 Task: Create a due date automation trigger when advanced on, on the tuesday of the week before a card is due add fields without custom field "Resume" set to 10 at 11:00 AM.
Action: Mouse moved to (932, 77)
Screenshot: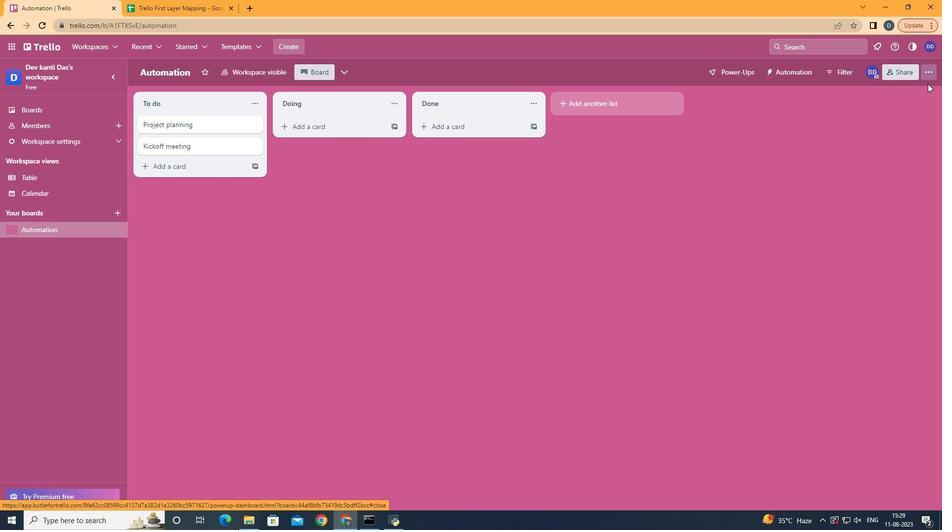 
Action: Mouse pressed left at (932, 77)
Screenshot: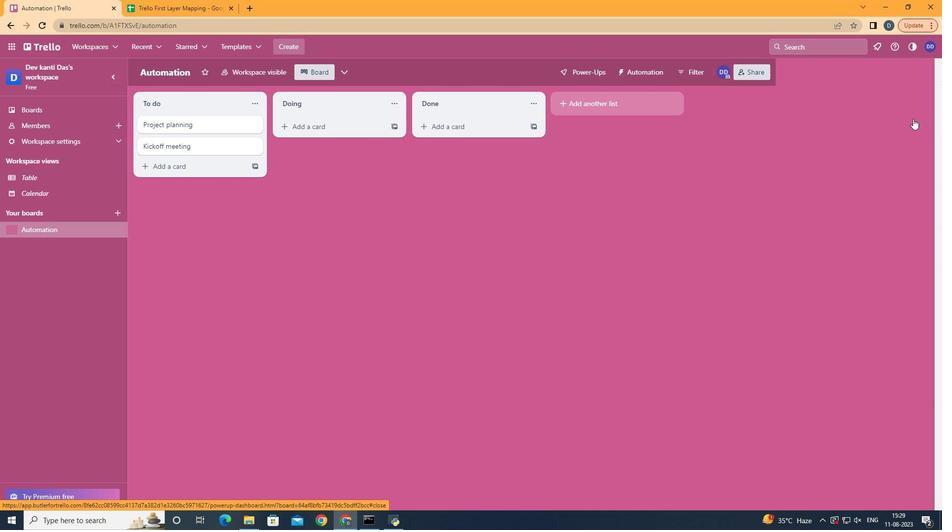 
Action: Mouse moved to (862, 223)
Screenshot: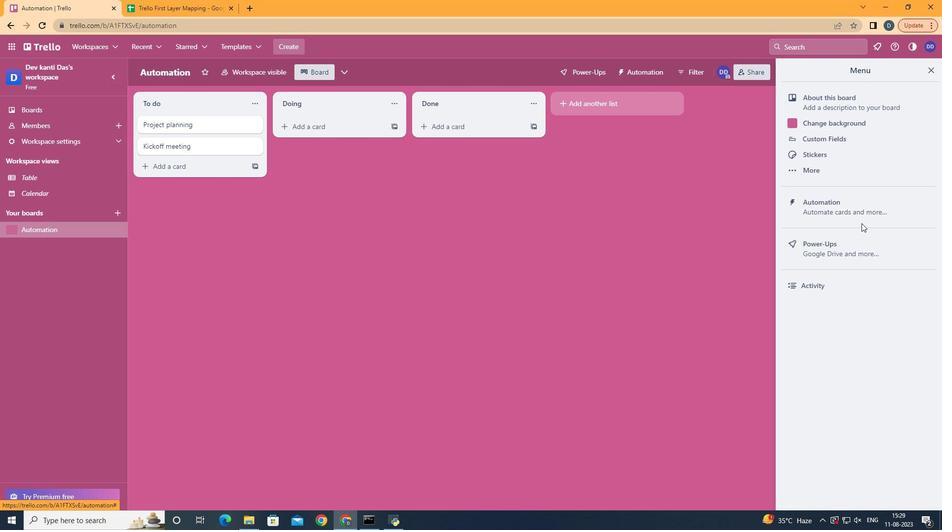 
Action: Mouse pressed left at (862, 223)
Screenshot: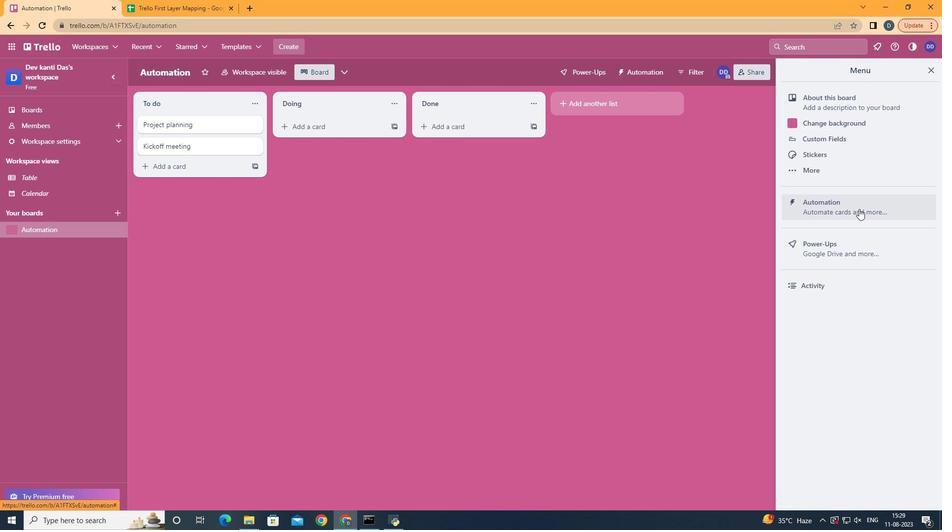 
Action: Mouse moved to (859, 209)
Screenshot: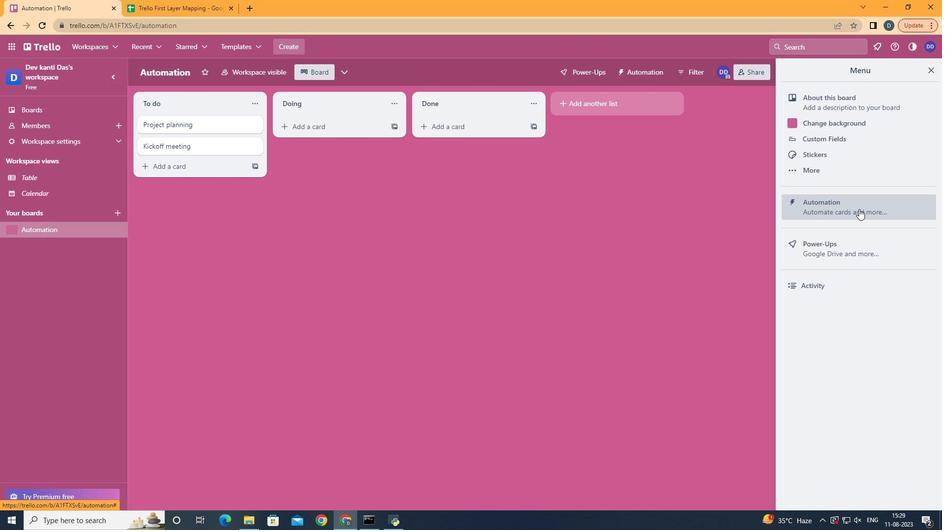 
Action: Mouse pressed left at (859, 209)
Screenshot: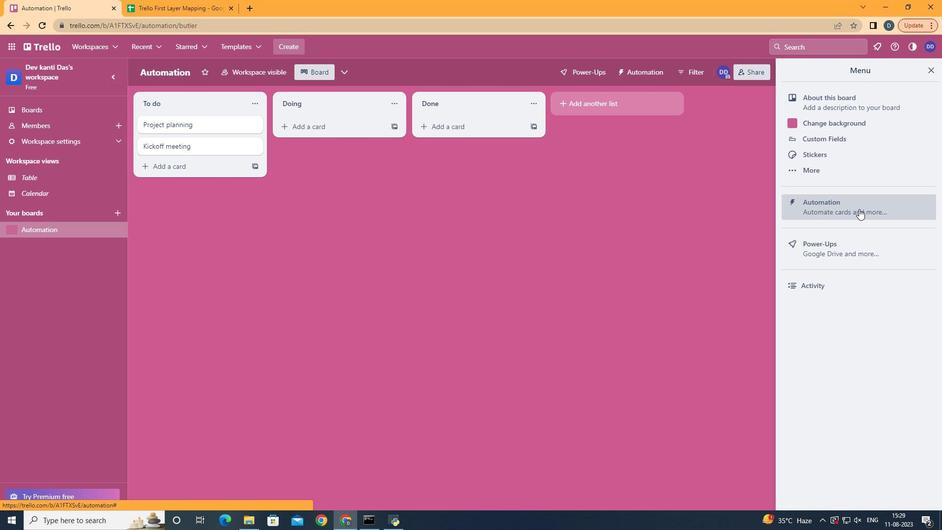 
Action: Mouse moved to (175, 192)
Screenshot: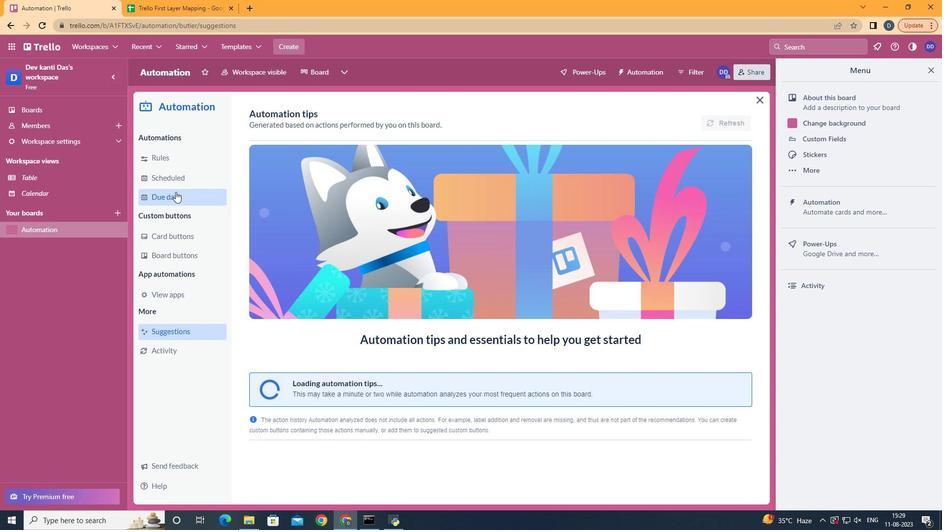 
Action: Mouse pressed left at (175, 192)
Screenshot: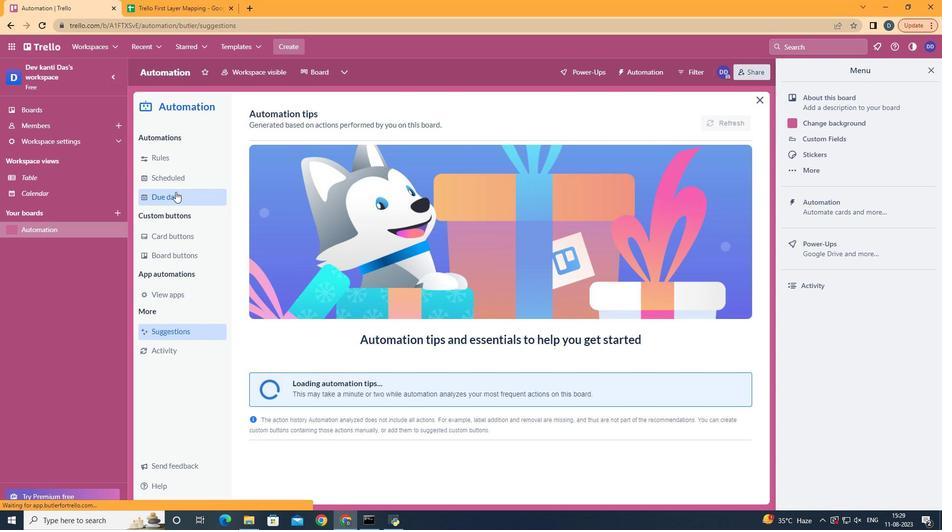 
Action: Mouse moved to (686, 122)
Screenshot: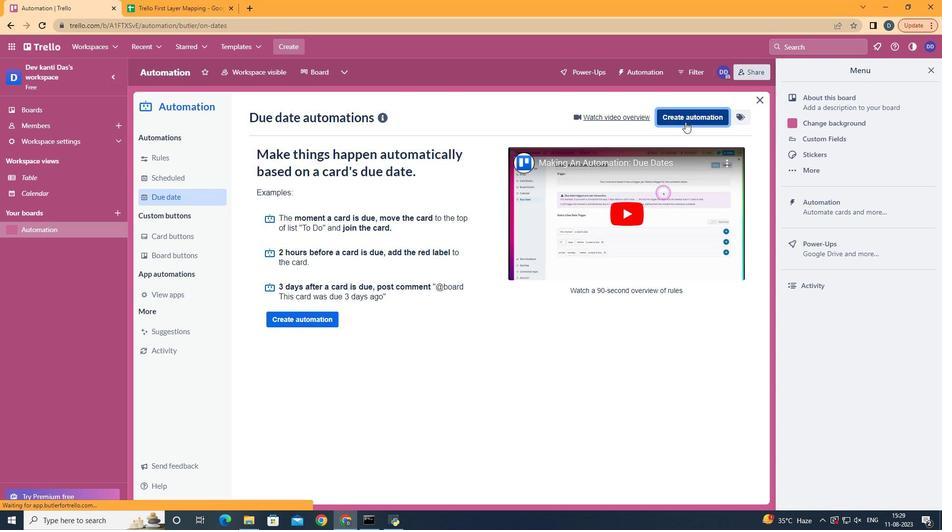 
Action: Mouse pressed left at (686, 122)
Screenshot: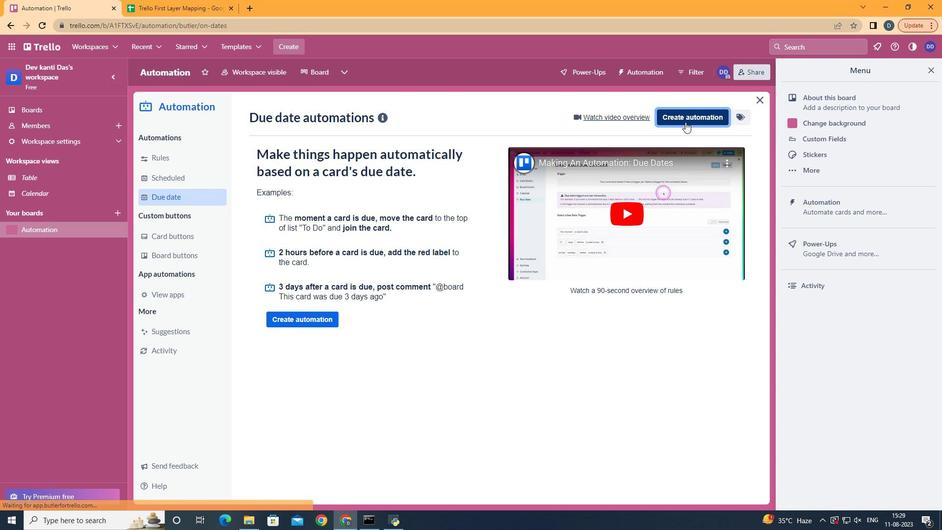 
Action: Mouse moved to (512, 216)
Screenshot: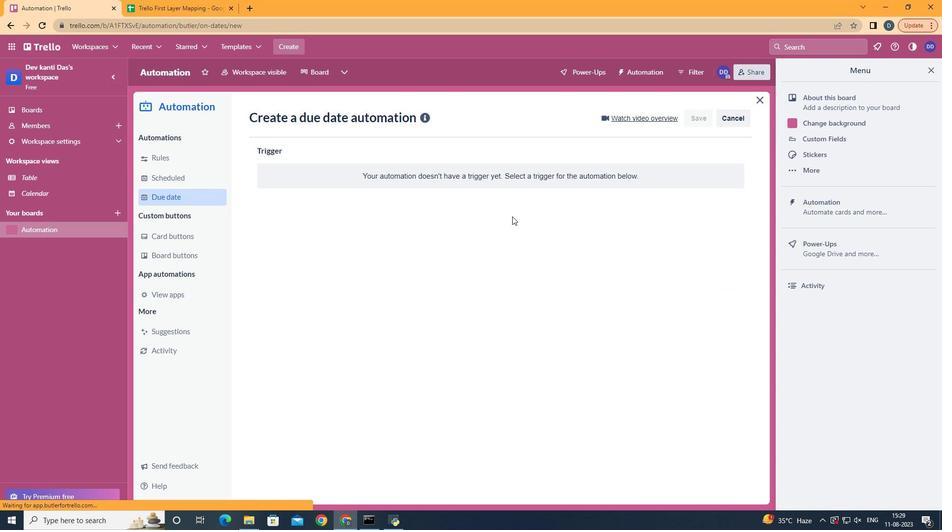 
Action: Mouse pressed left at (512, 216)
Screenshot: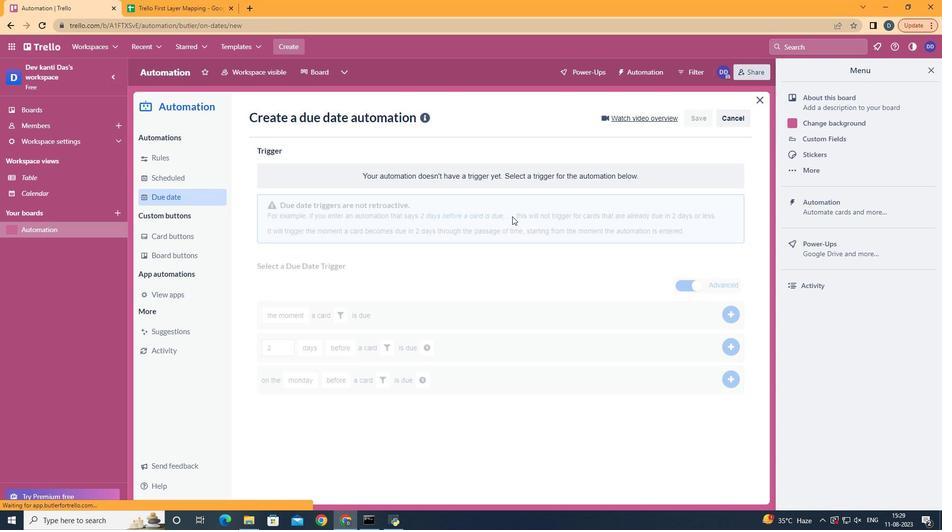 
Action: Mouse moved to (334, 276)
Screenshot: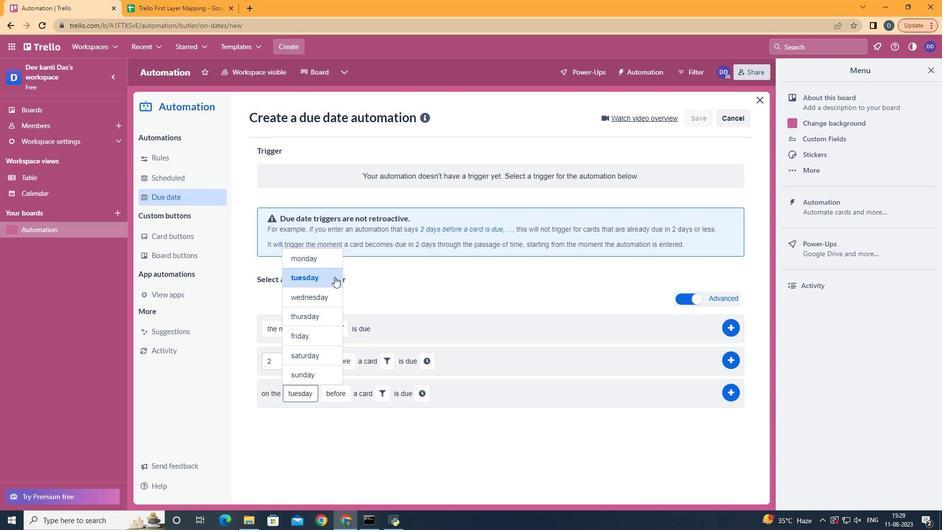 
Action: Mouse pressed left at (334, 276)
Screenshot: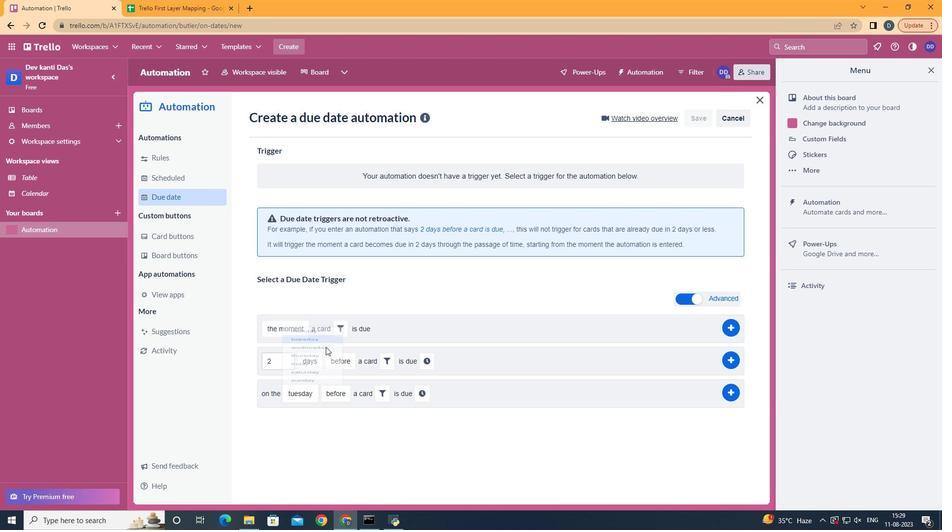 
Action: Mouse moved to (350, 471)
Screenshot: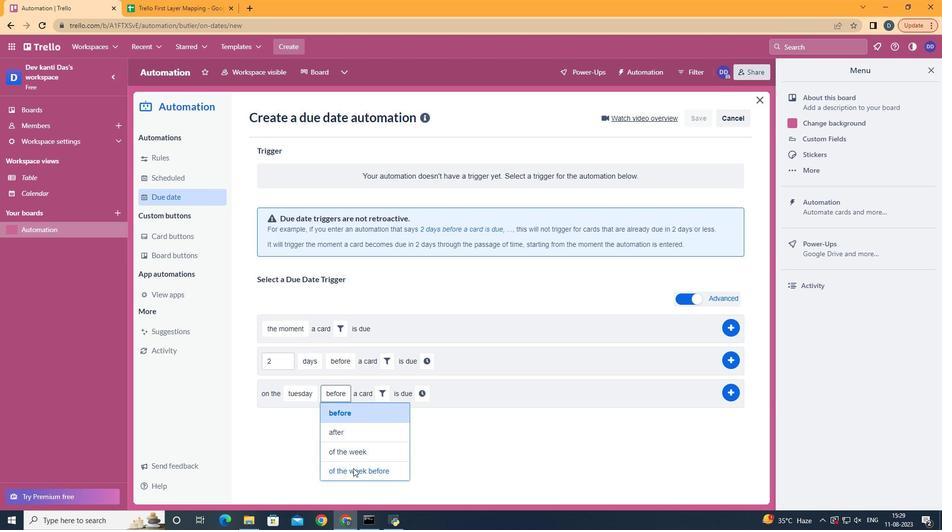 
Action: Mouse pressed left at (350, 471)
Screenshot: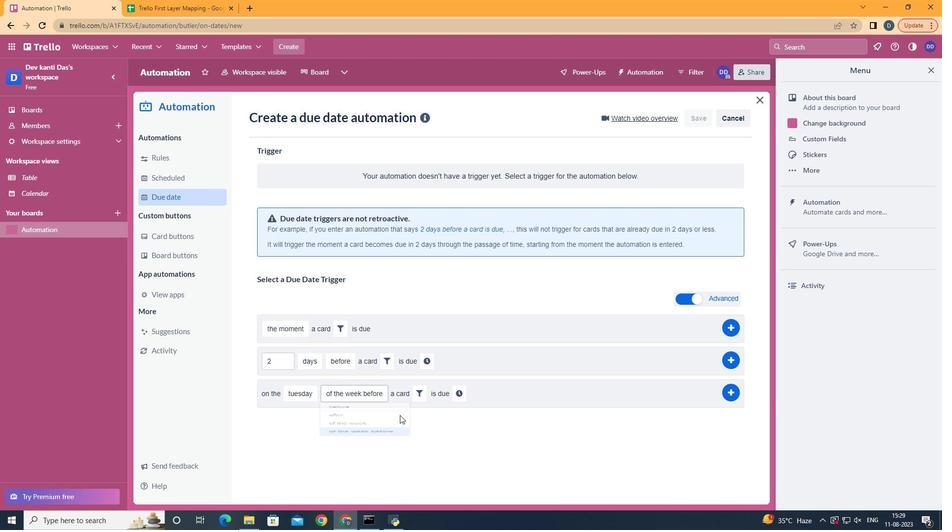 
Action: Mouse moved to (421, 389)
Screenshot: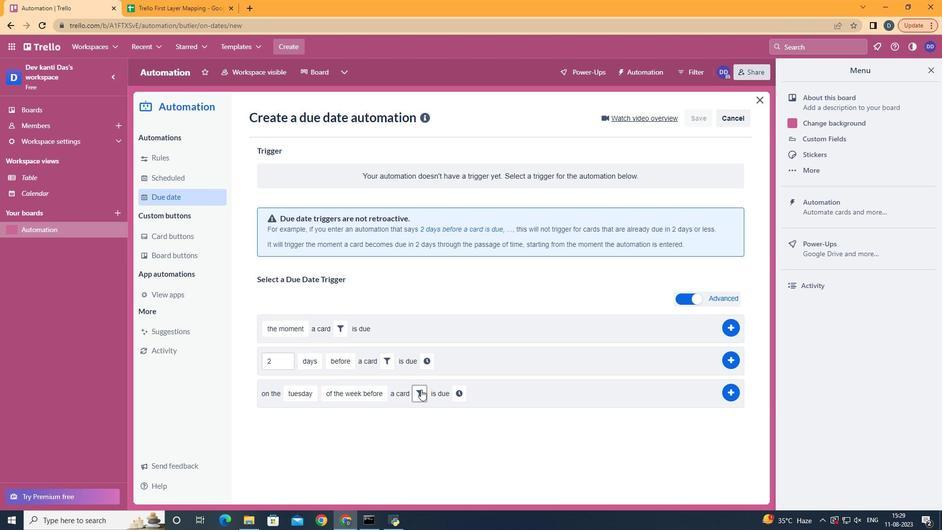 
Action: Mouse pressed left at (421, 389)
Screenshot: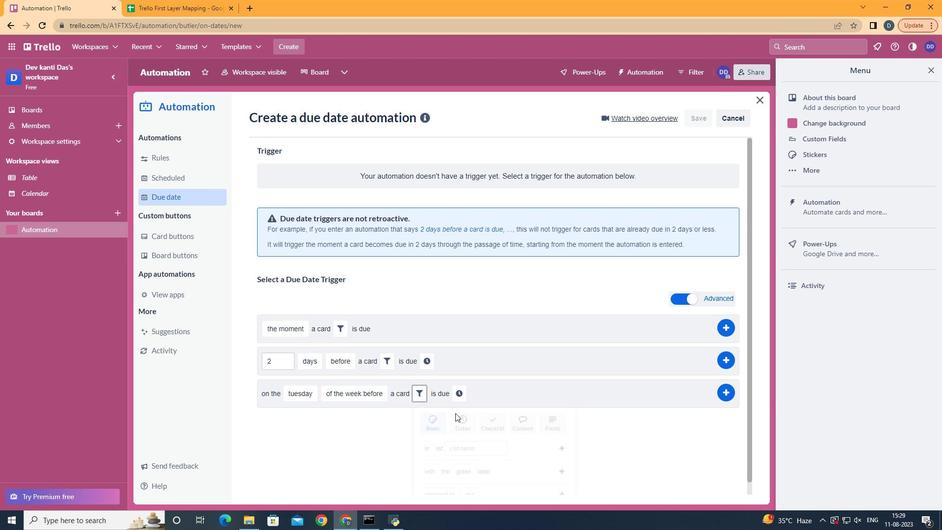 
Action: Mouse moved to (570, 429)
Screenshot: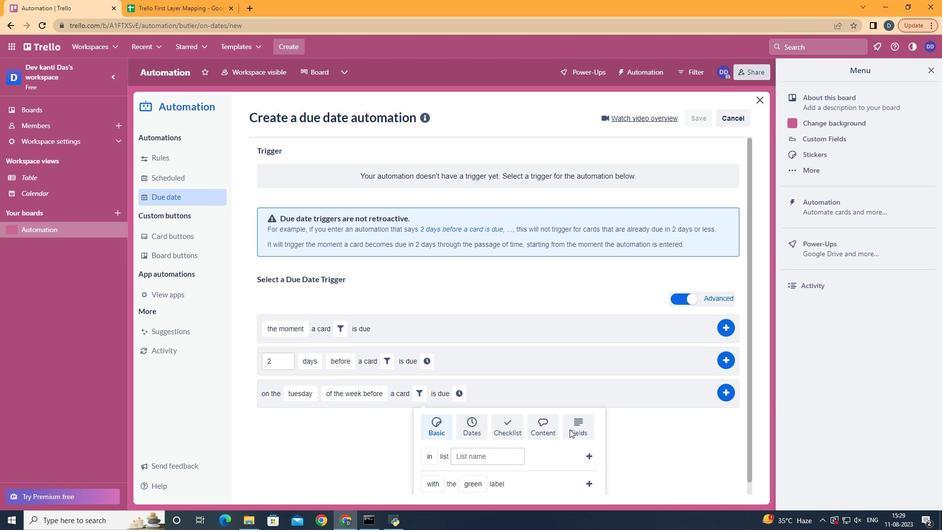 
Action: Mouse pressed left at (570, 429)
Screenshot: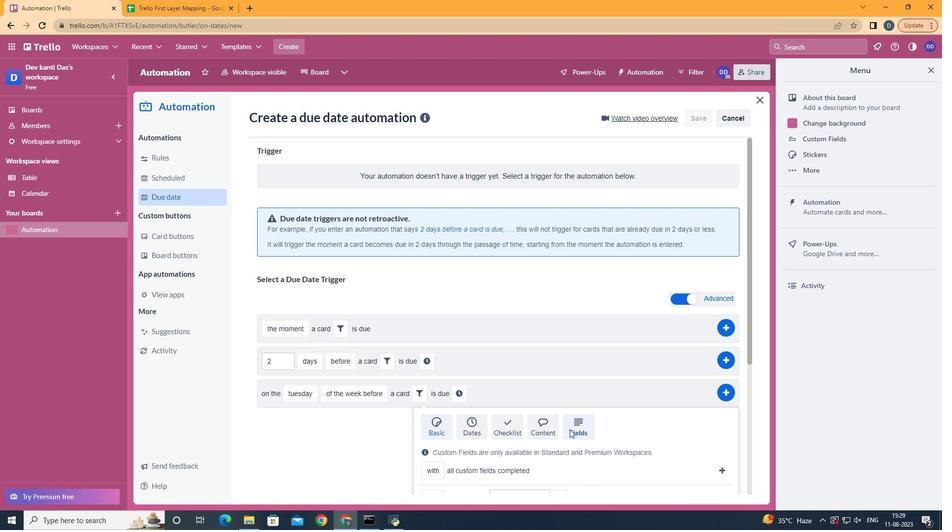 
Action: Mouse moved to (570, 429)
Screenshot: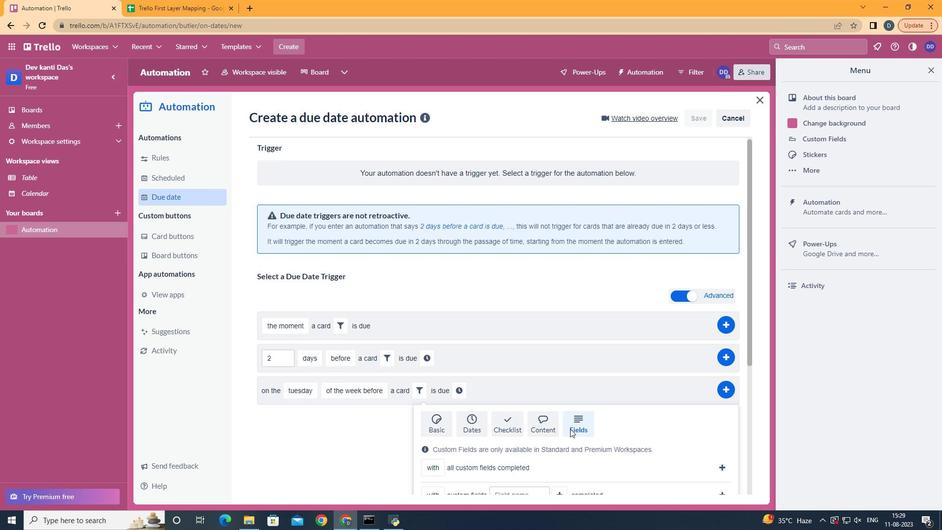 
Action: Mouse scrolled (570, 428) with delta (0, 0)
Screenshot: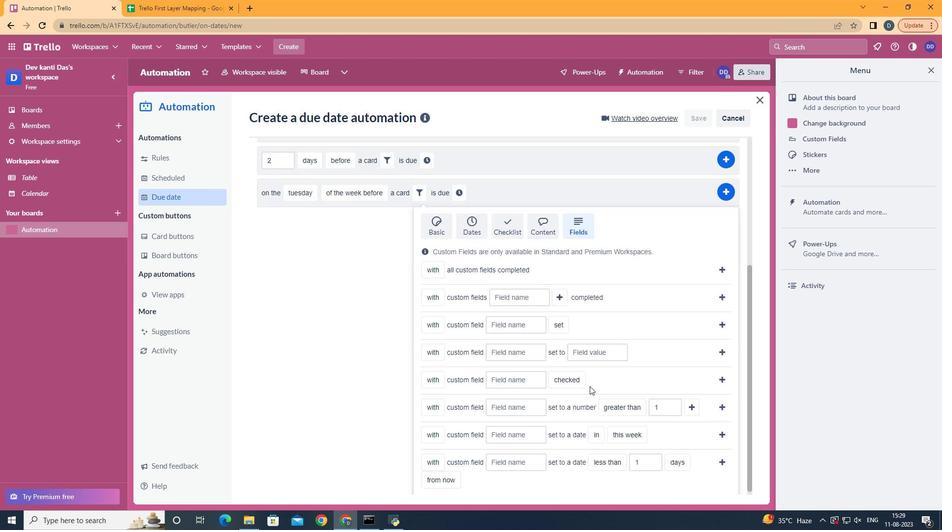 
Action: Mouse scrolled (570, 428) with delta (0, 0)
Screenshot: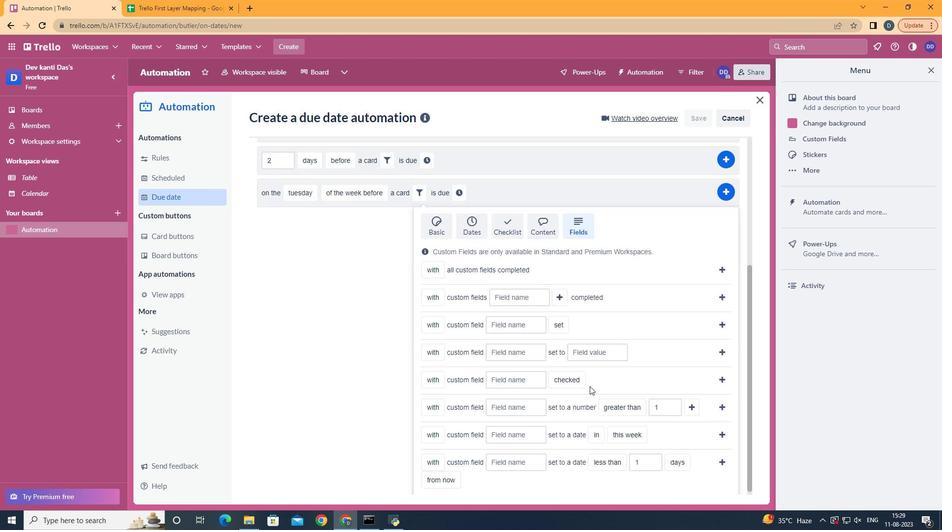 
Action: Mouse scrolled (570, 428) with delta (0, 0)
Screenshot: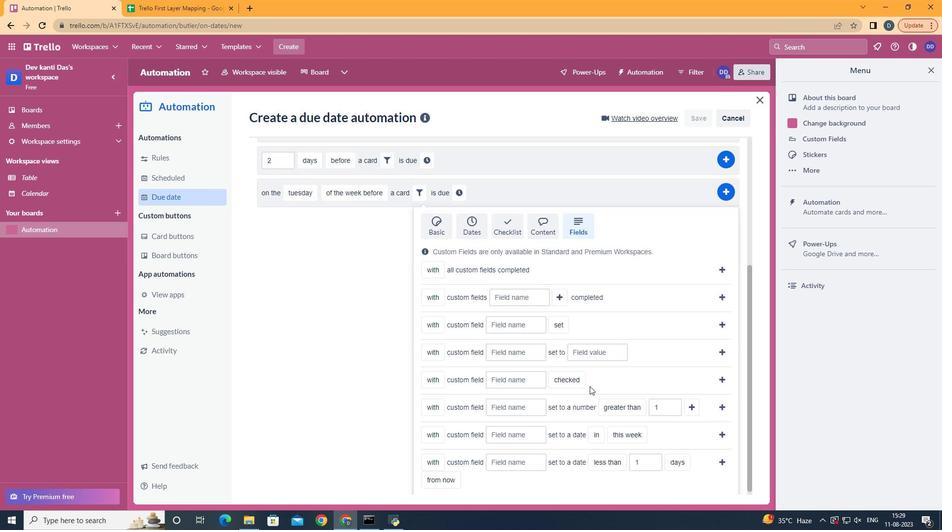 
Action: Mouse scrolled (570, 428) with delta (0, 0)
Screenshot: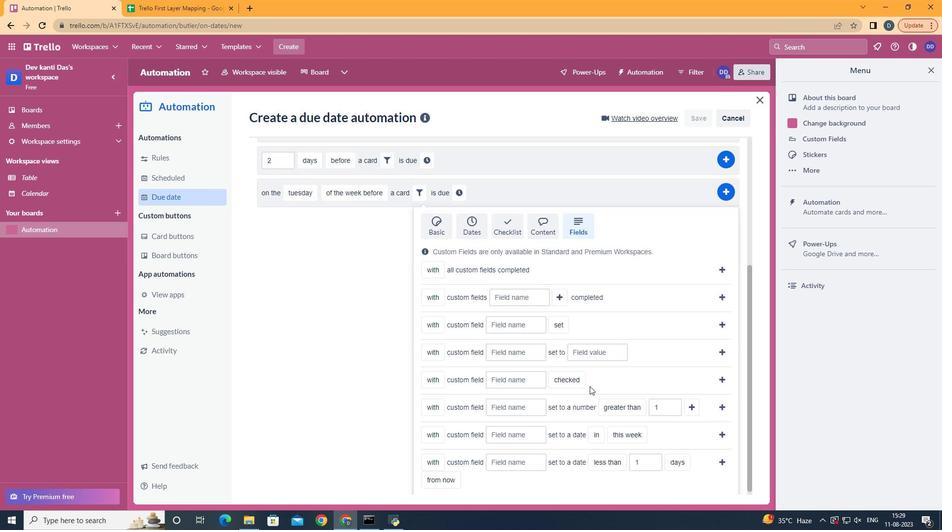
Action: Mouse scrolled (570, 428) with delta (0, 0)
Screenshot: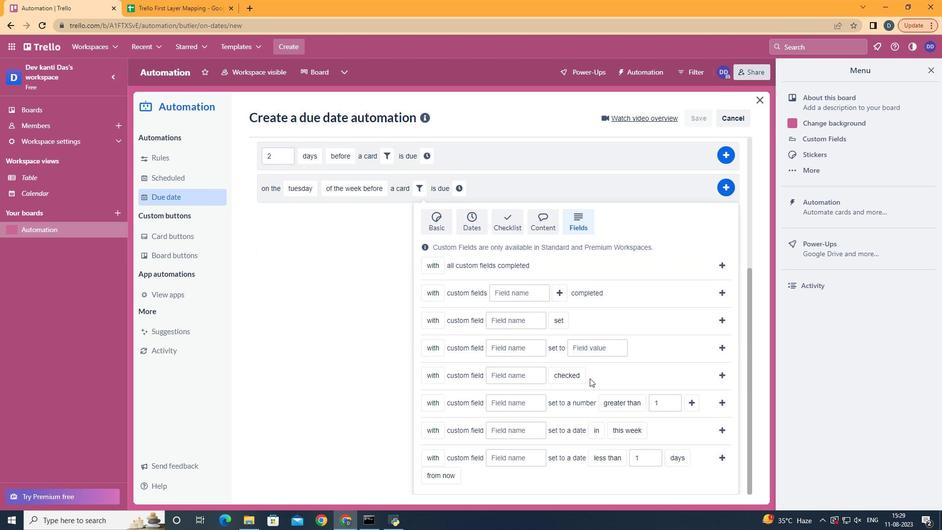 
Action: Mouse moved to (447, 383)
Screenshot: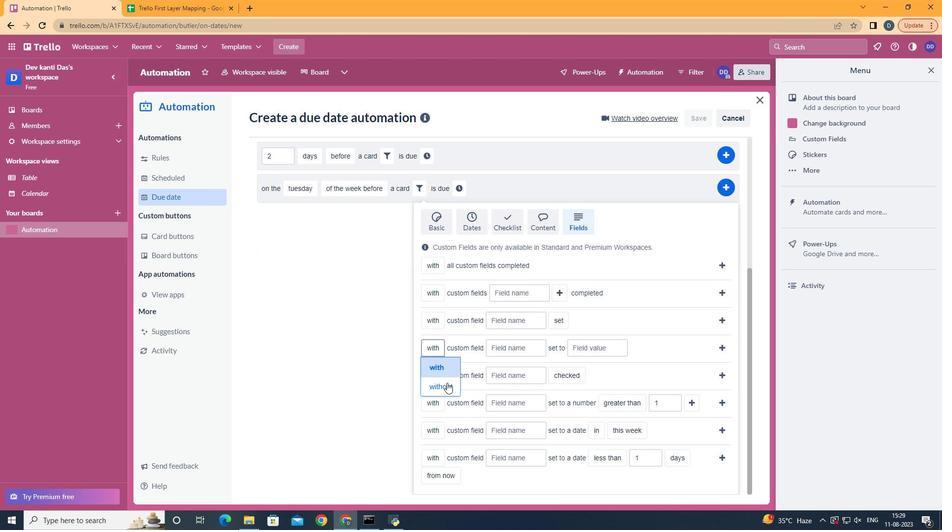 
Action: Mouse pressed left at (447, 383)
Screenshot: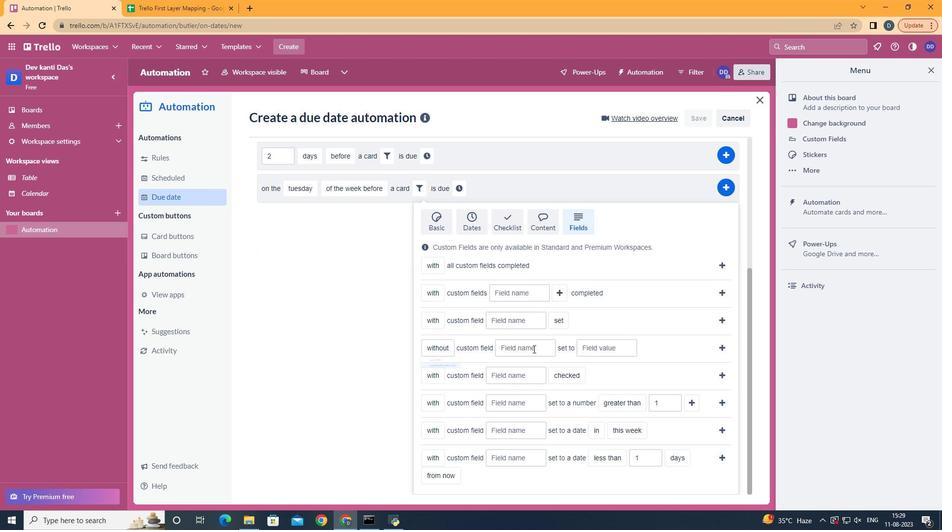
Action: Mouse moved to (533, 349)
Screenshot: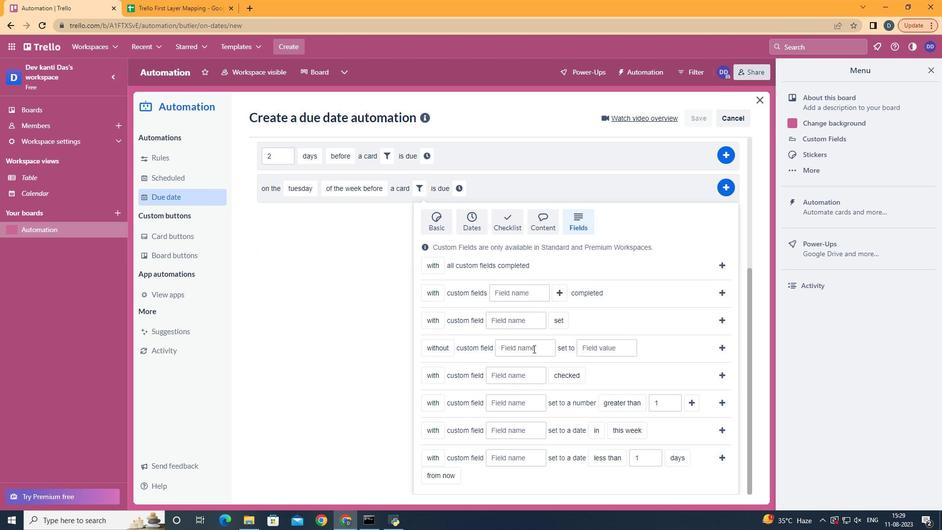 
Action: Mouse pressed left at (533, 349)
Screenshot: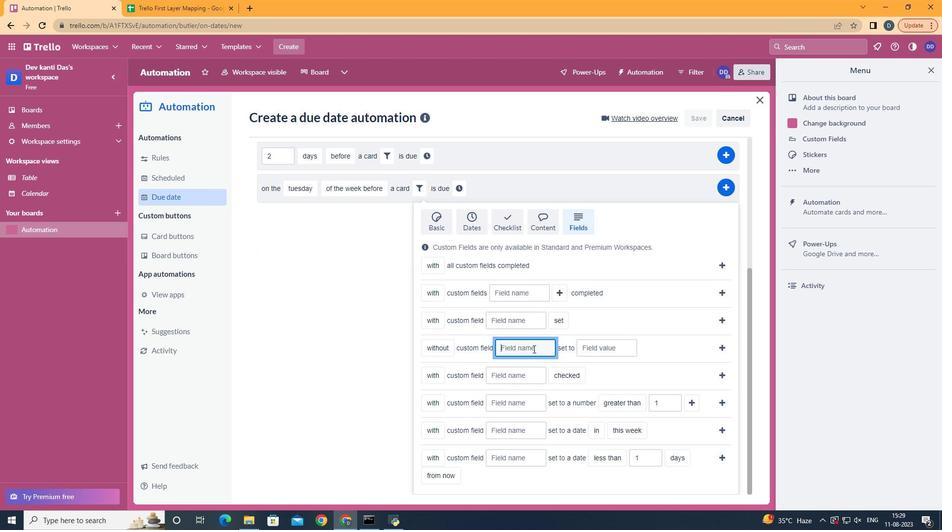 
Action: Key pressed <Key.shift>Resume
Screenshot: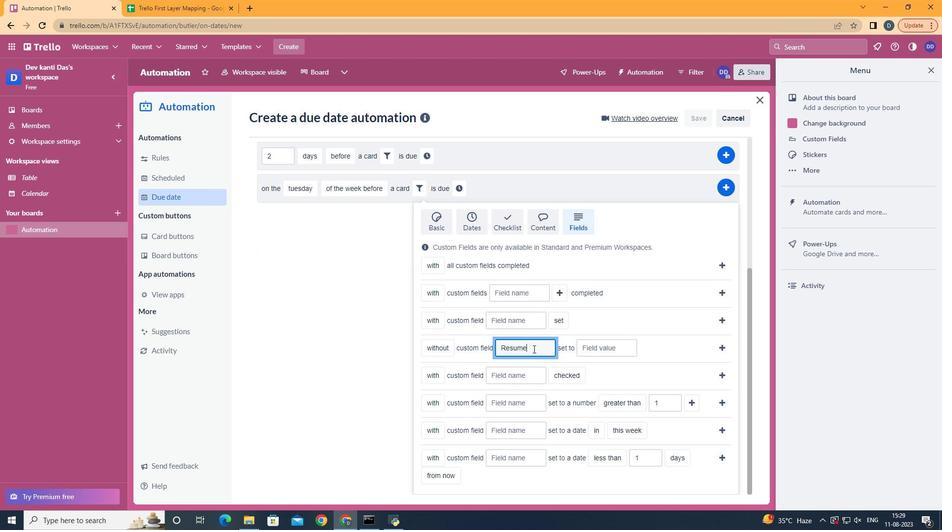 
Action: Mouse moved to (609, 349)
Screenshot: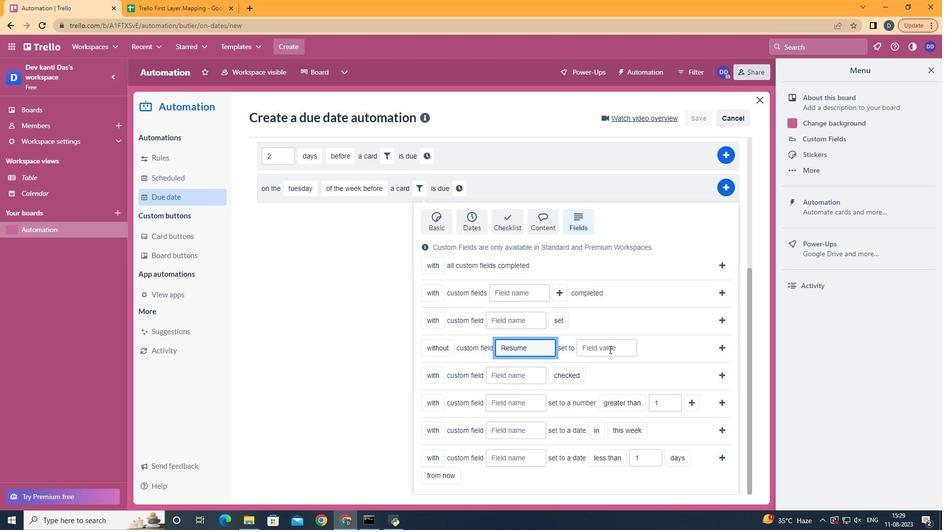 
Action: Mouse pressed left at (609, 349)
Screenshot: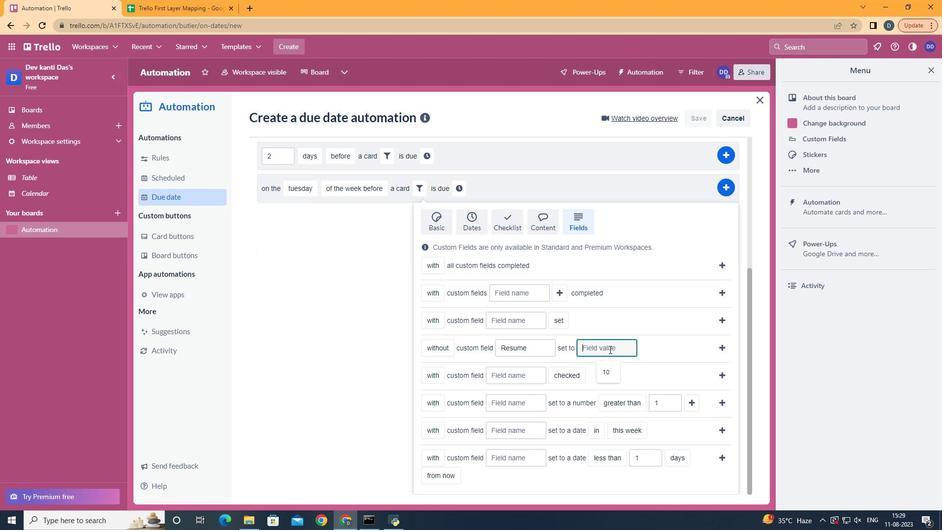 
Action: Key pressed 10
Screenshot: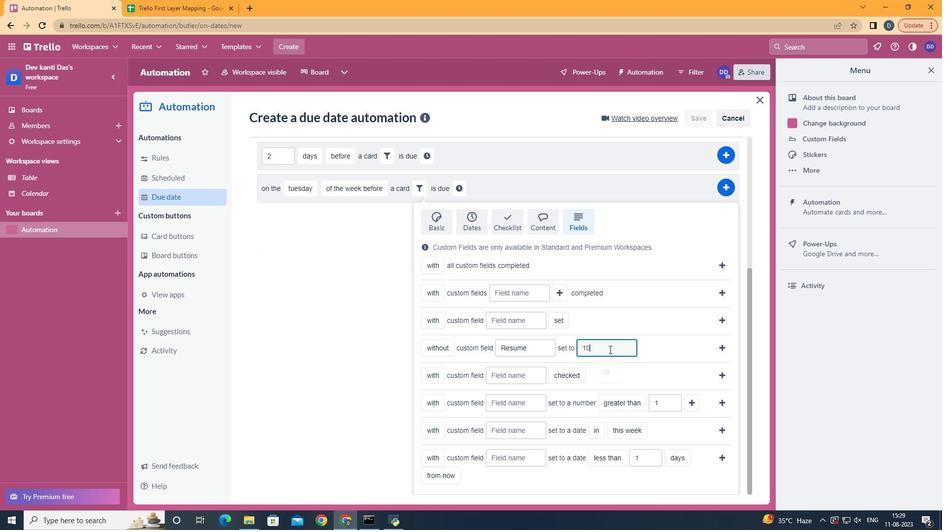 
Action: Mouse moved to (722, 348)
Screenshot: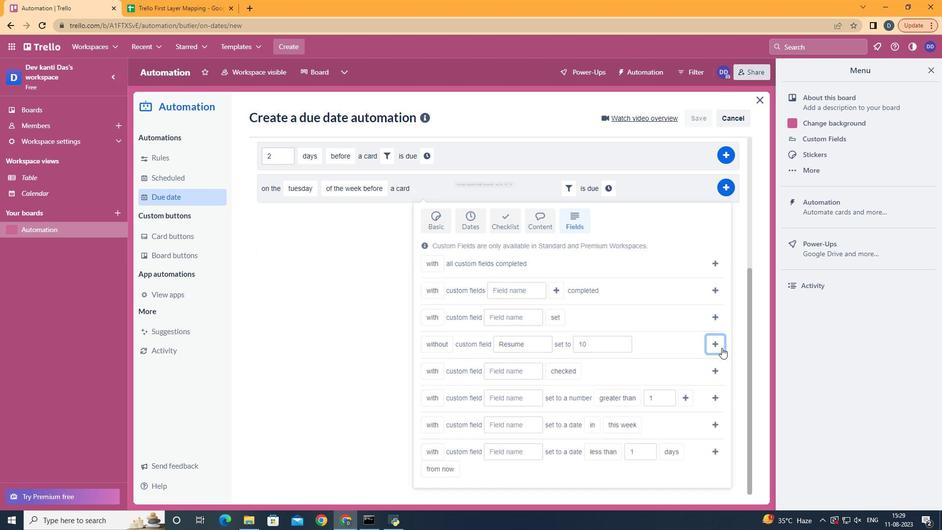 
Action: Mouse pressed left at (722, 348)
Screenshot: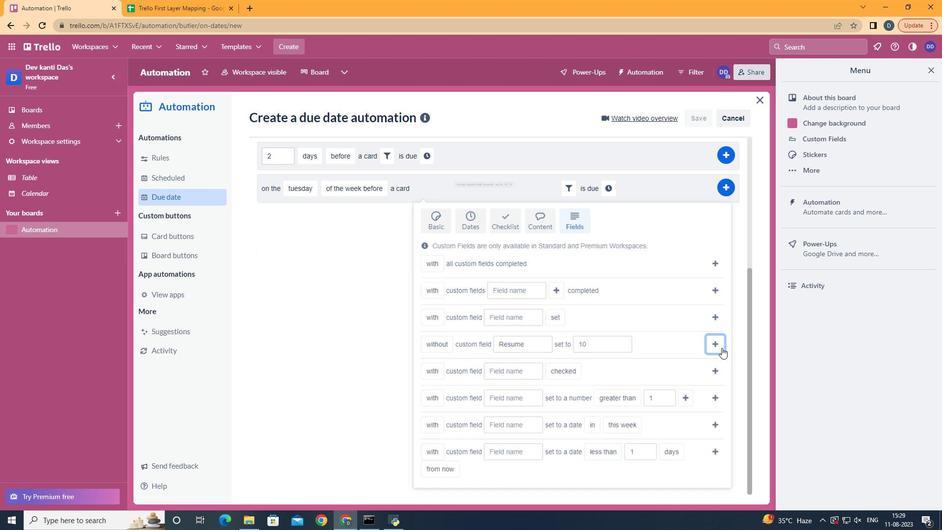 
Action: Mouse moved to (607, 397)
Screenshot: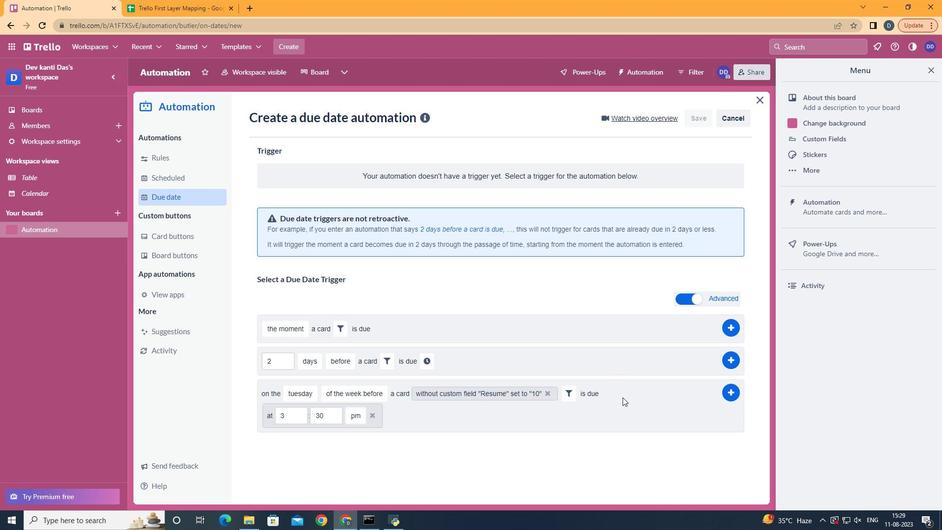 
Action: Mouse pressed left at (607, 397)
Screenshot: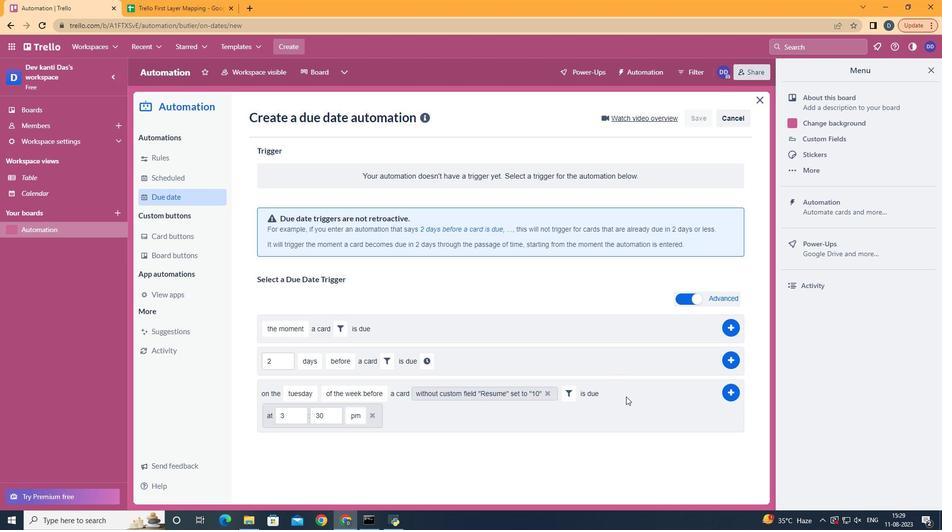 
Action: Mouse moved to (289, 421)
Screenshot: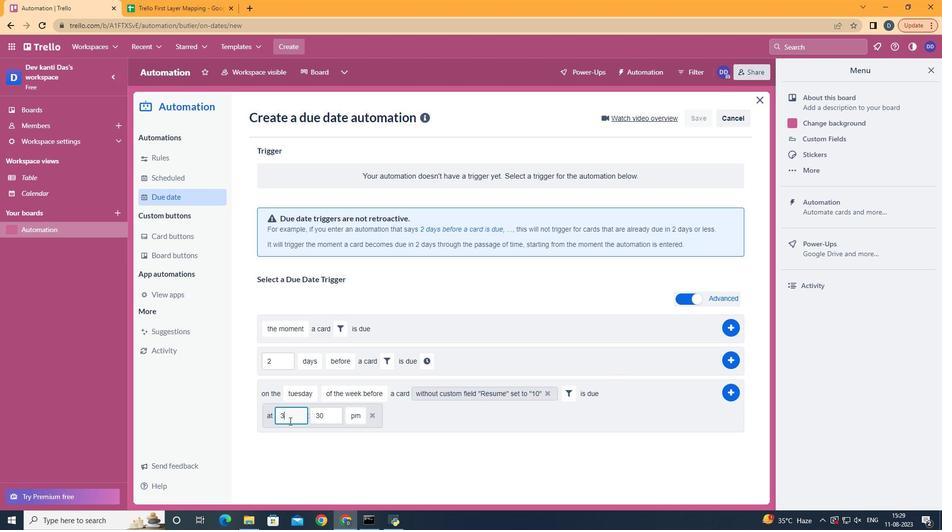 
Action: Mouse pressed left at (289, 421)
Screenshot: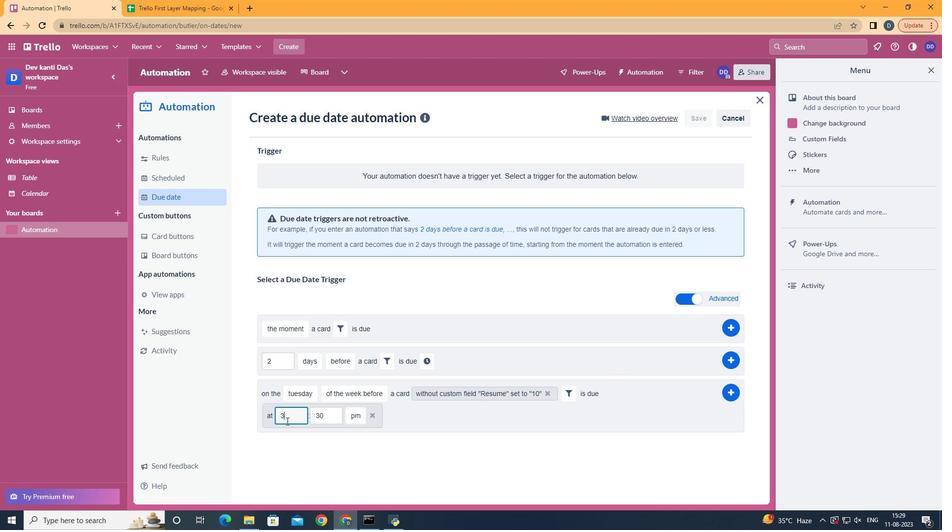 
Action: Mouse moved to (286, 421)
Screenshot: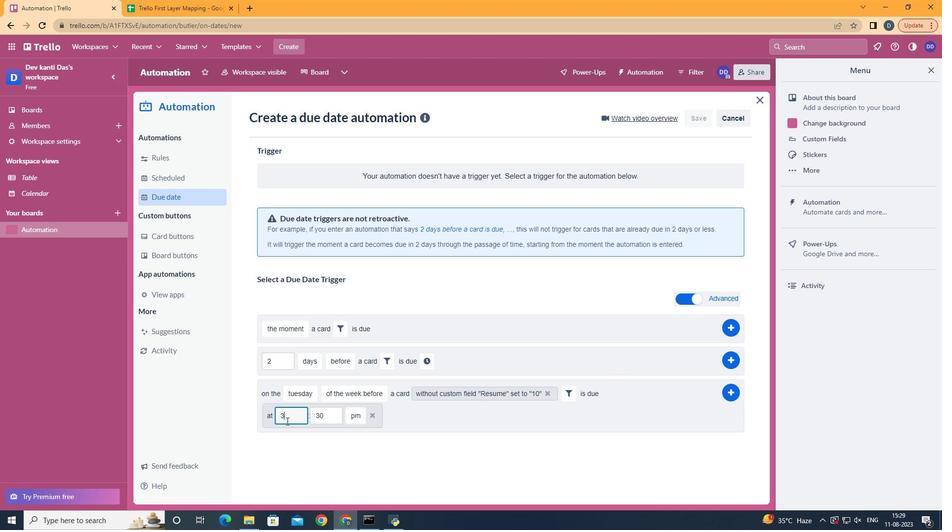 
Action: Key pressed <Key.backspace>11
Screenshot: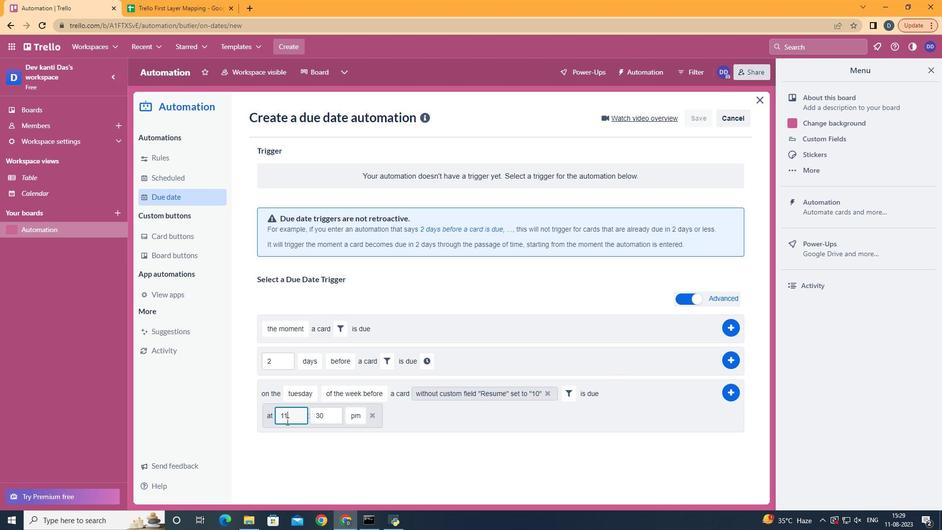 
Action: Mouse moved to (332, 415)
Screenshot: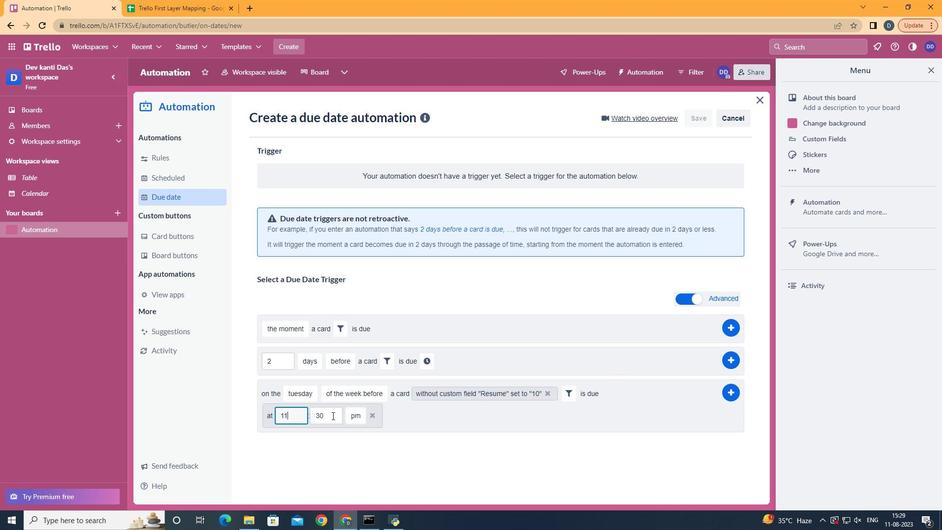 
Action: Mouse pressed left at (332, 415)
Screenshot: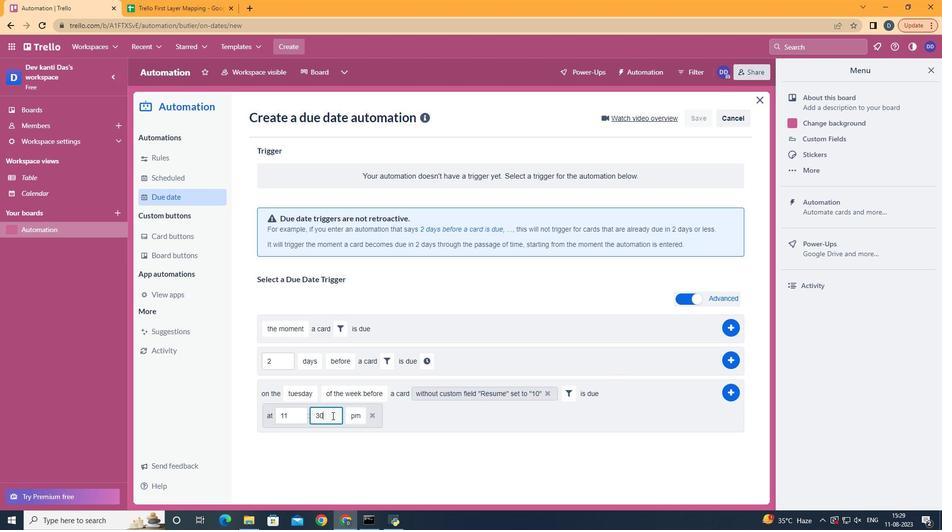 
Action: Key pressed <Key.backspace><Key.backspace>00
Screenshot: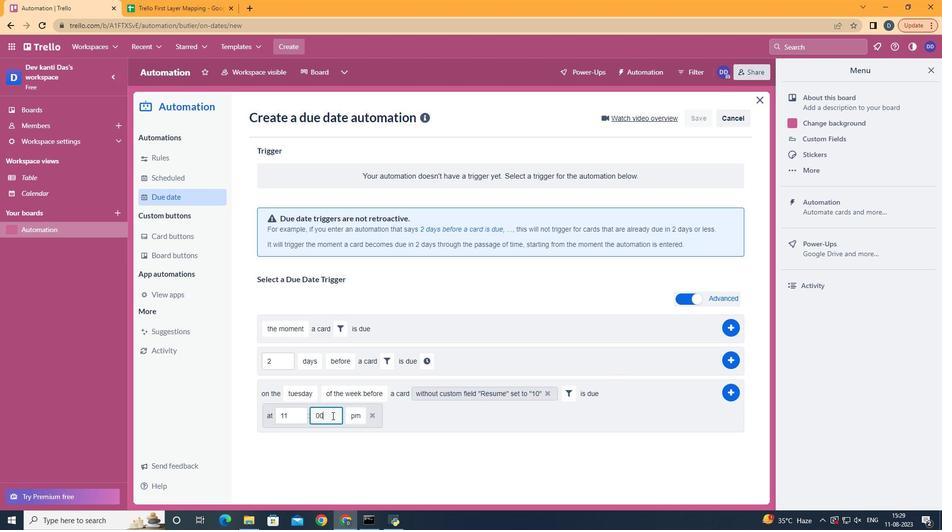 
Action: Mouse moved to (358, 428)
Screenshot: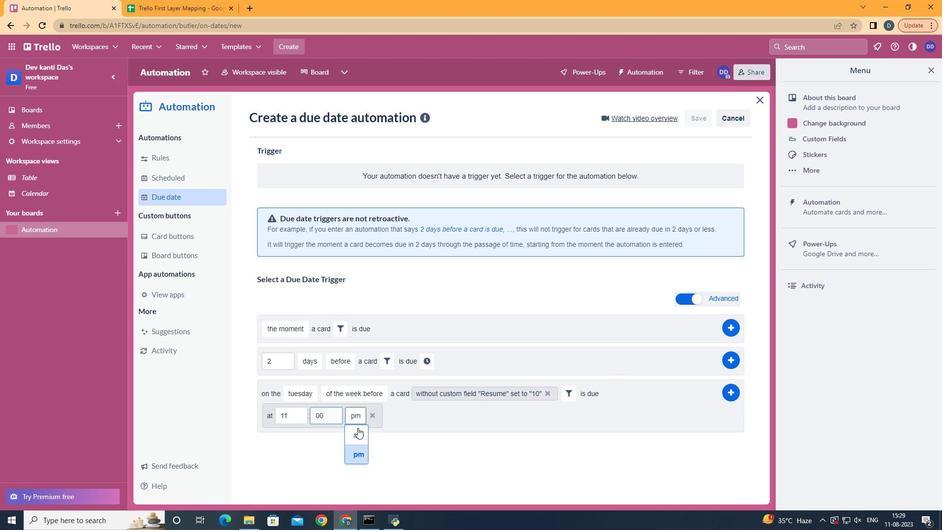 
Action: Mouse pressed left at (358, 428)
Screenshot: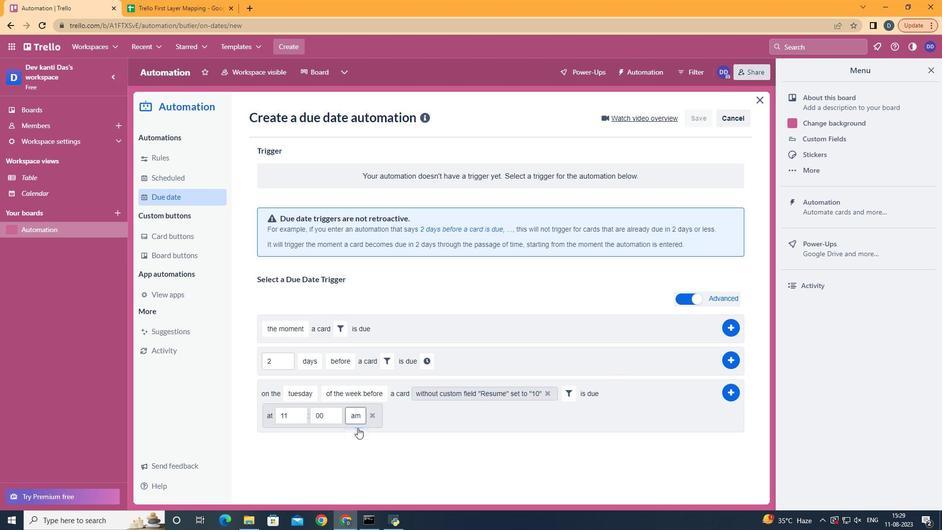 
Action: Mouse moved to (740, 391)
Screenshot: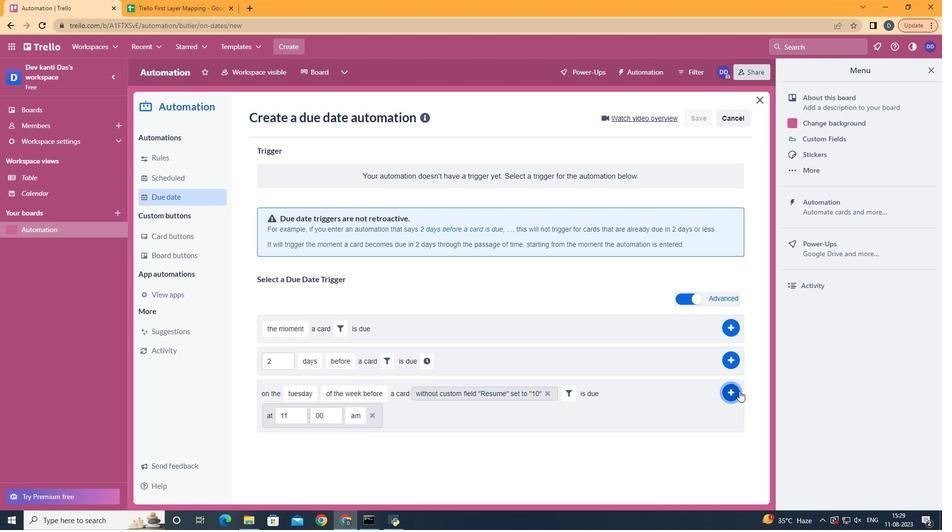 
Action: Mouse pressed left at (740, 391)
Screenshot: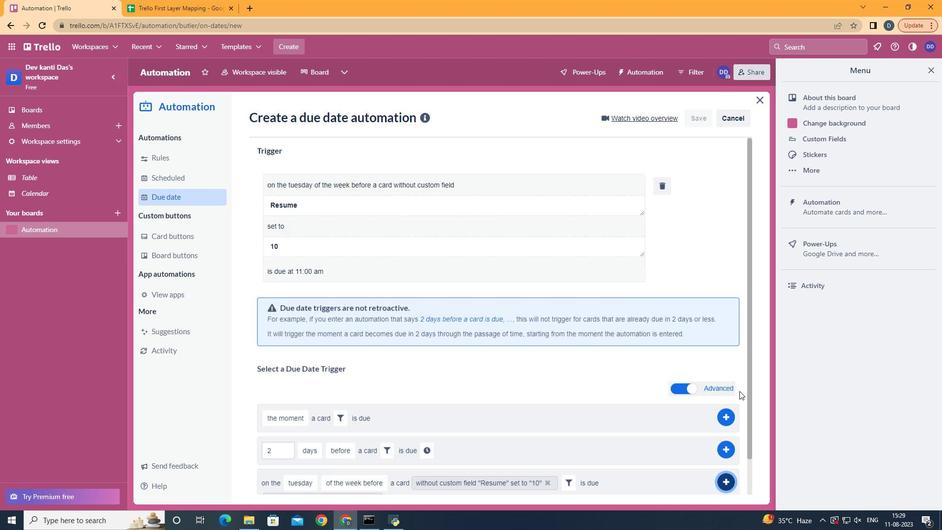 
